 Task: Invite Team Member Softage.4@softage.net to Workspace Database Management. Invite Team Member Softage.4@softage.net to Workspace Database Management. Create Board Influencer Collaboration to Workspace Database Management
Action: Mouse moved to (1017, 116)
Screenshot: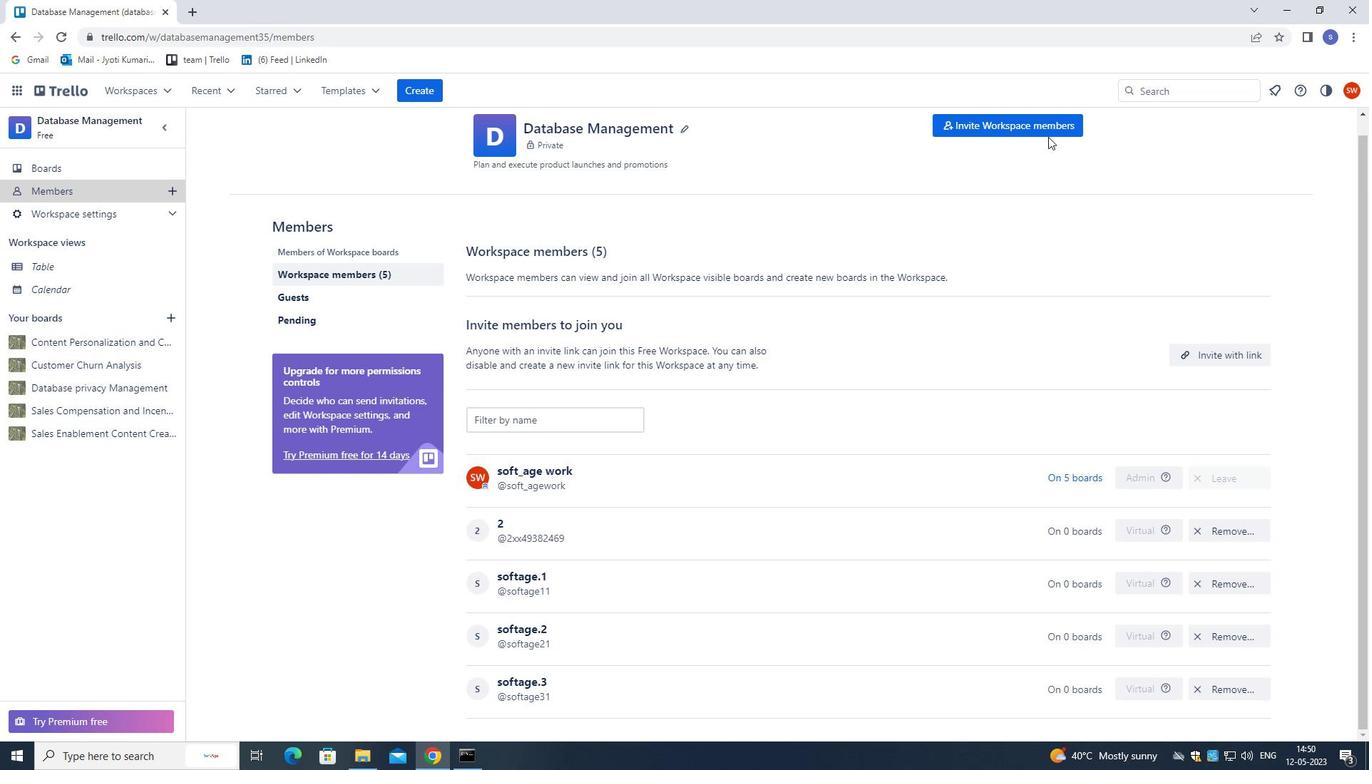 
Action: Mouse pressed left at (1017, 116)
Screenshot: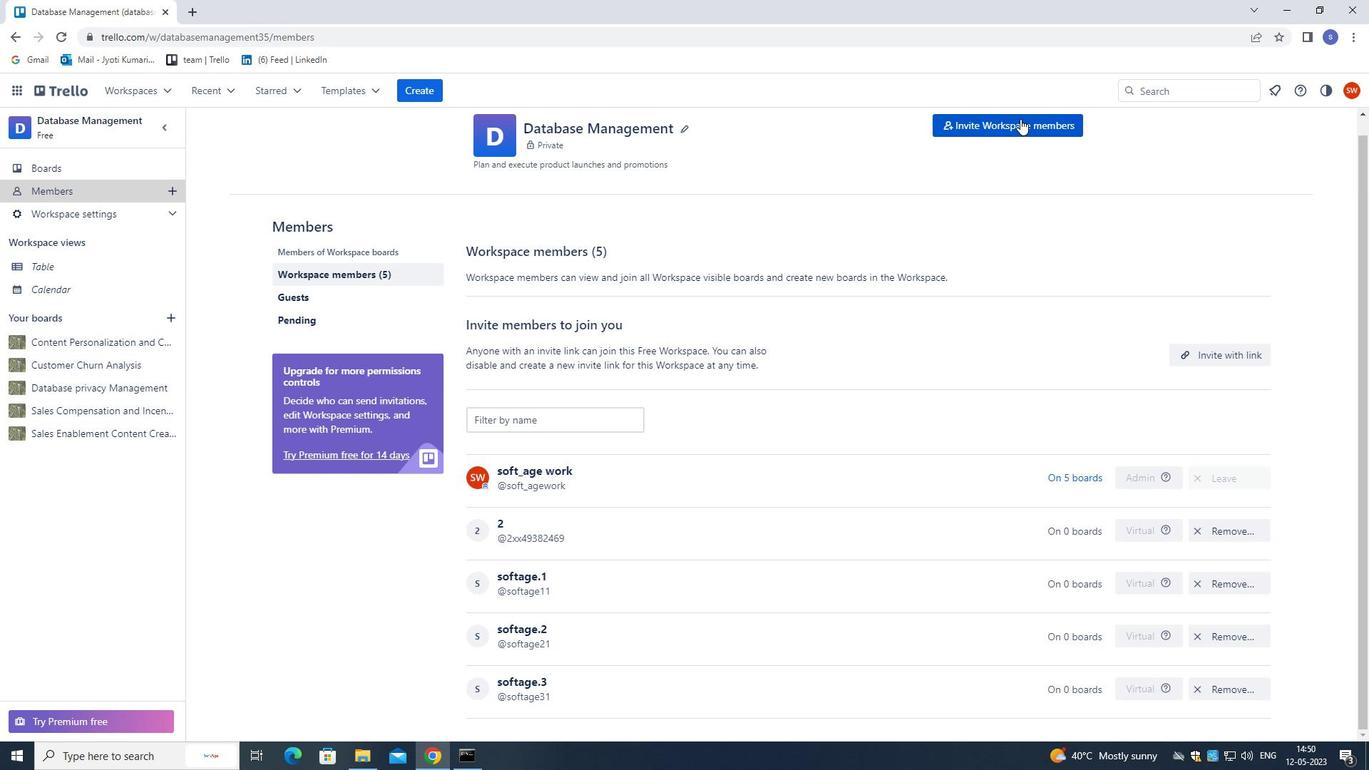 
Action: Mouse moved to (1000, 184)
Screenshot: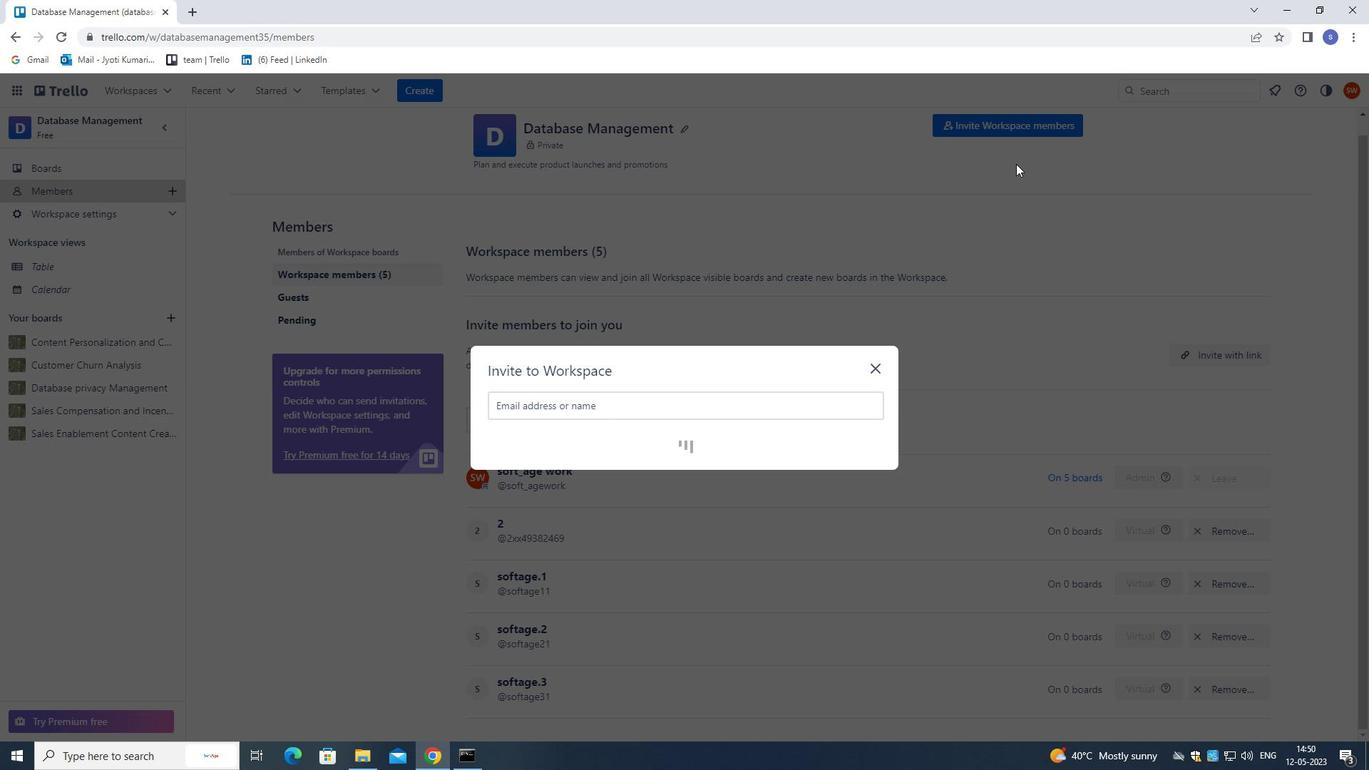 
Action: Key pressed softage.4<Key.shift>@SOFTAGE.NET
Screenshot: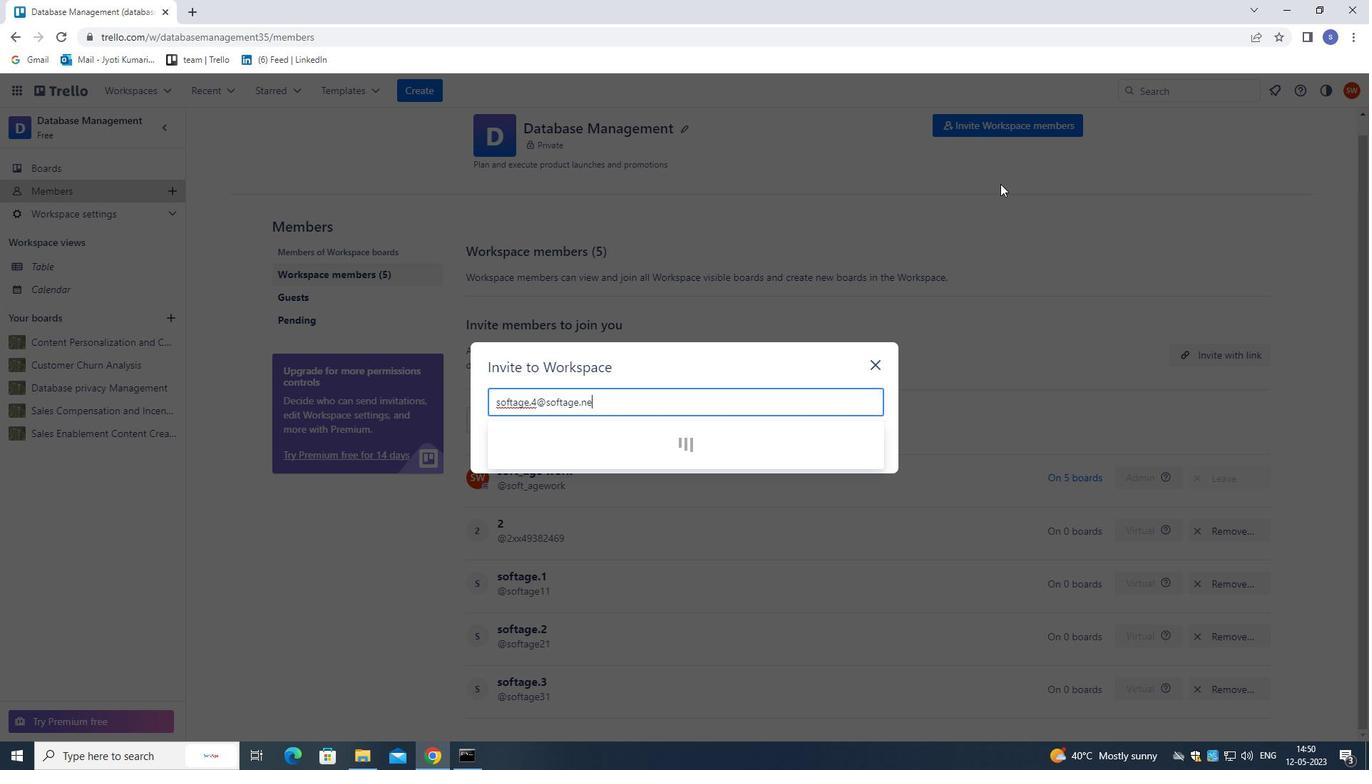 
Action: Mouse moved to (659, 442)
Screenshot: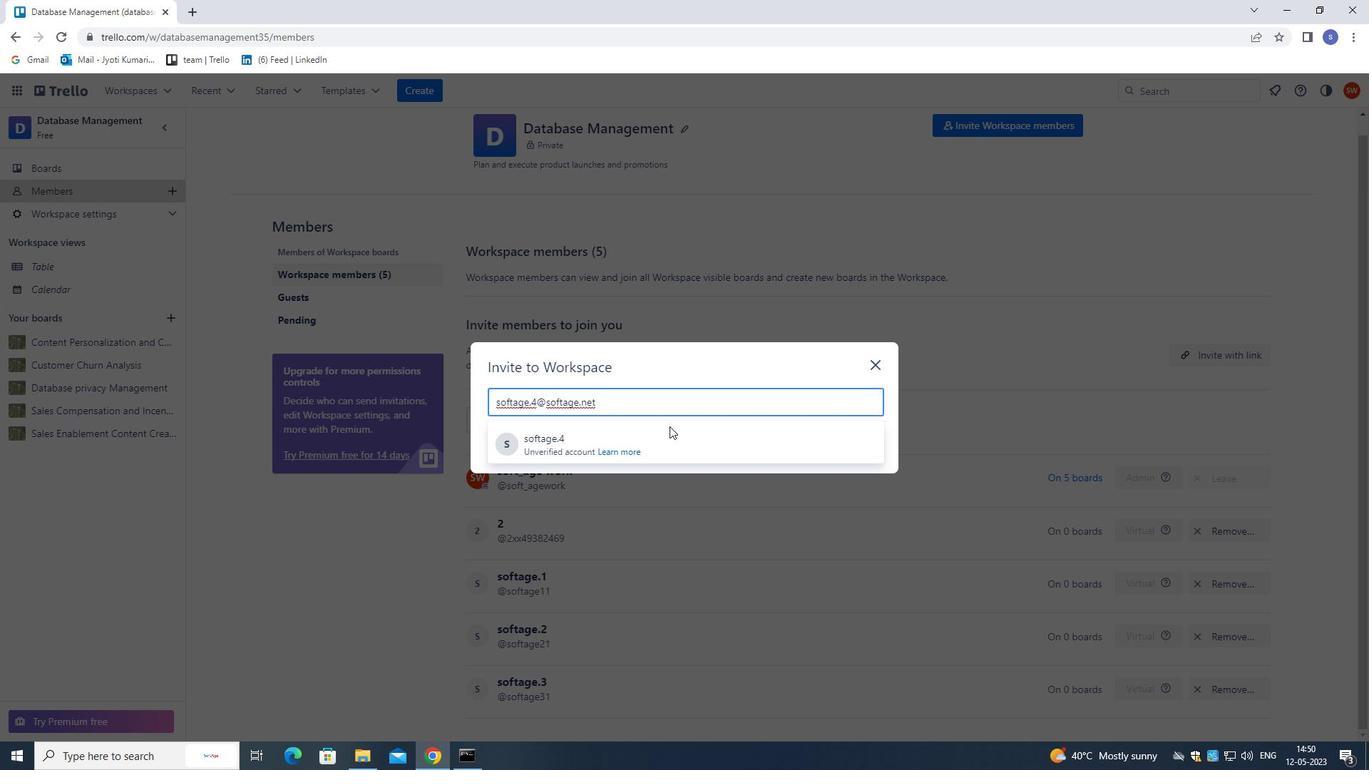 
Action: Mouse pressed left at (659, 442)
Screenshot: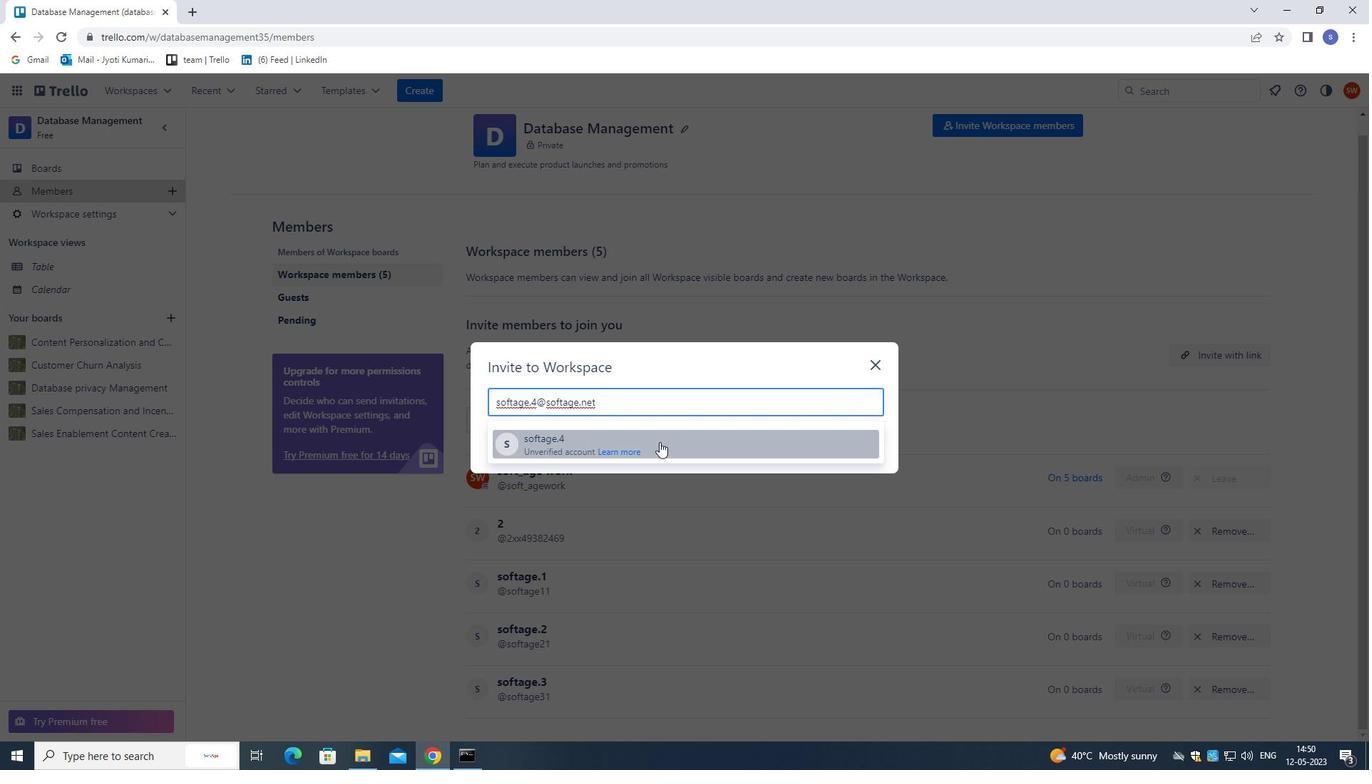 
Action: Mouse moved to (838, 365)
Screenshot: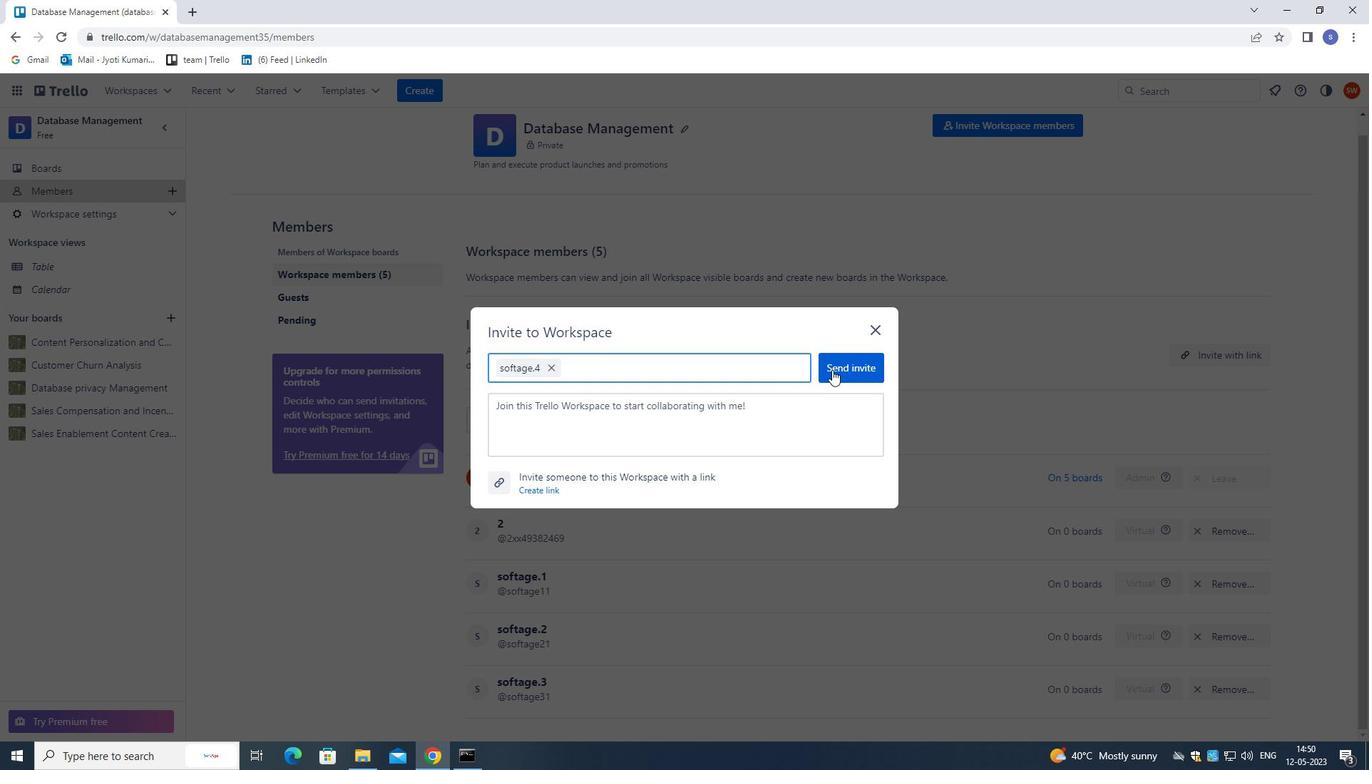 
Action: Mouse pressed left at (838, 365)
Screenshot: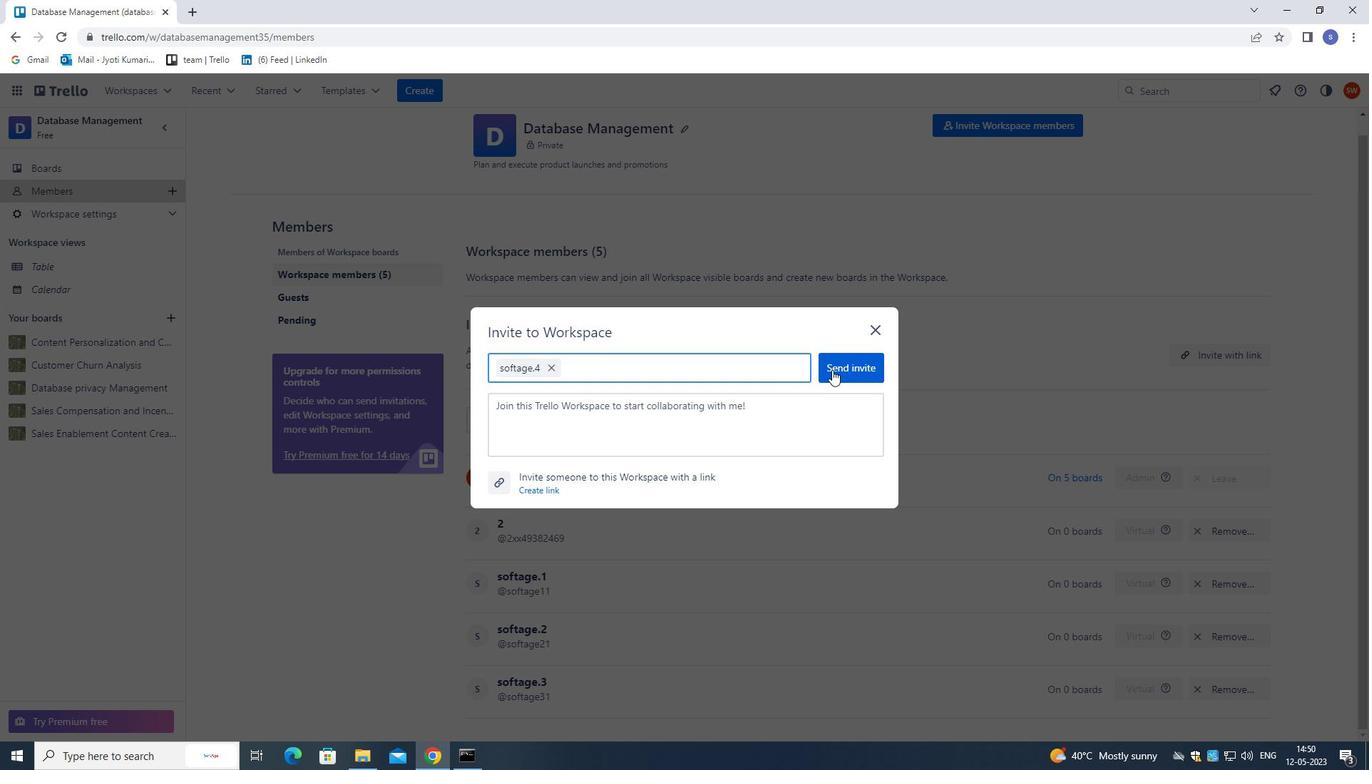 
Action: Mouse moved to (962, 121)
Screenshot: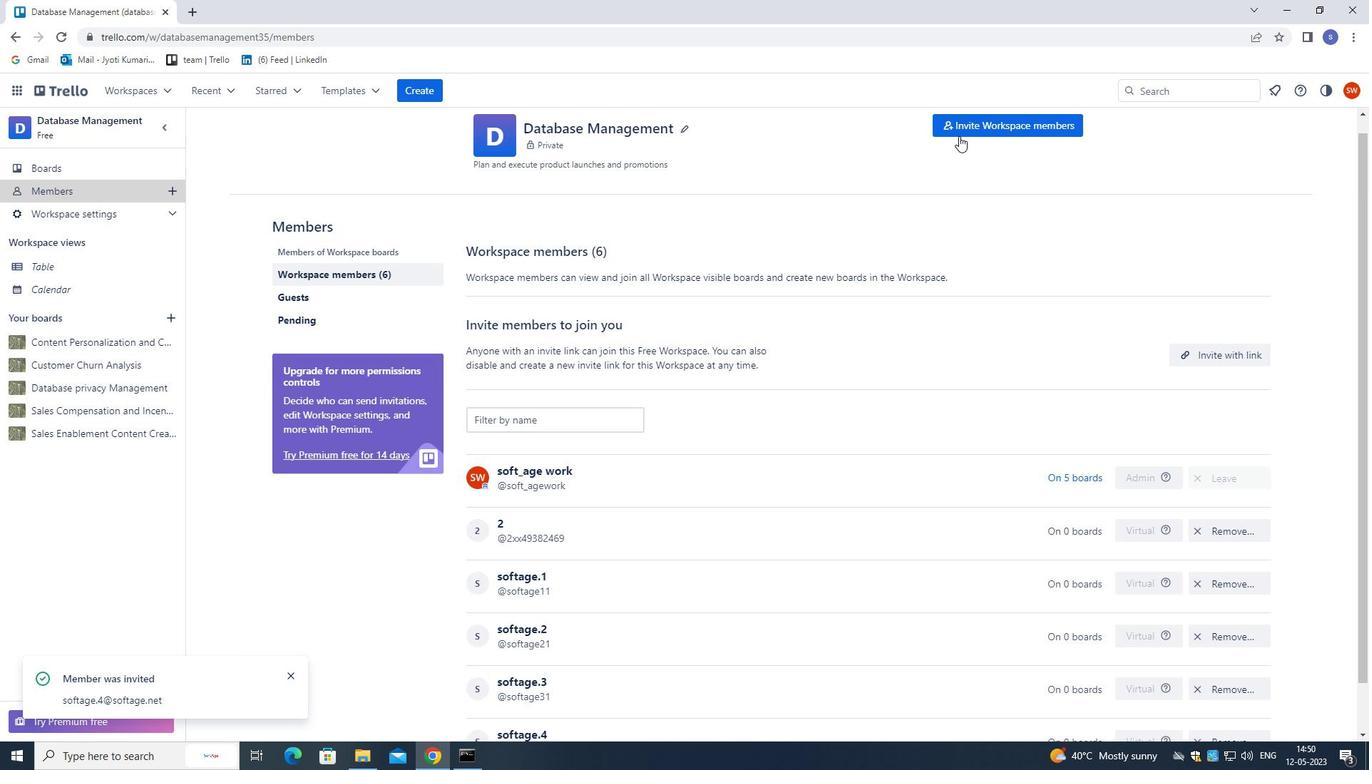 
Action: Mouse pressed left at (962, 121)
Screenshot: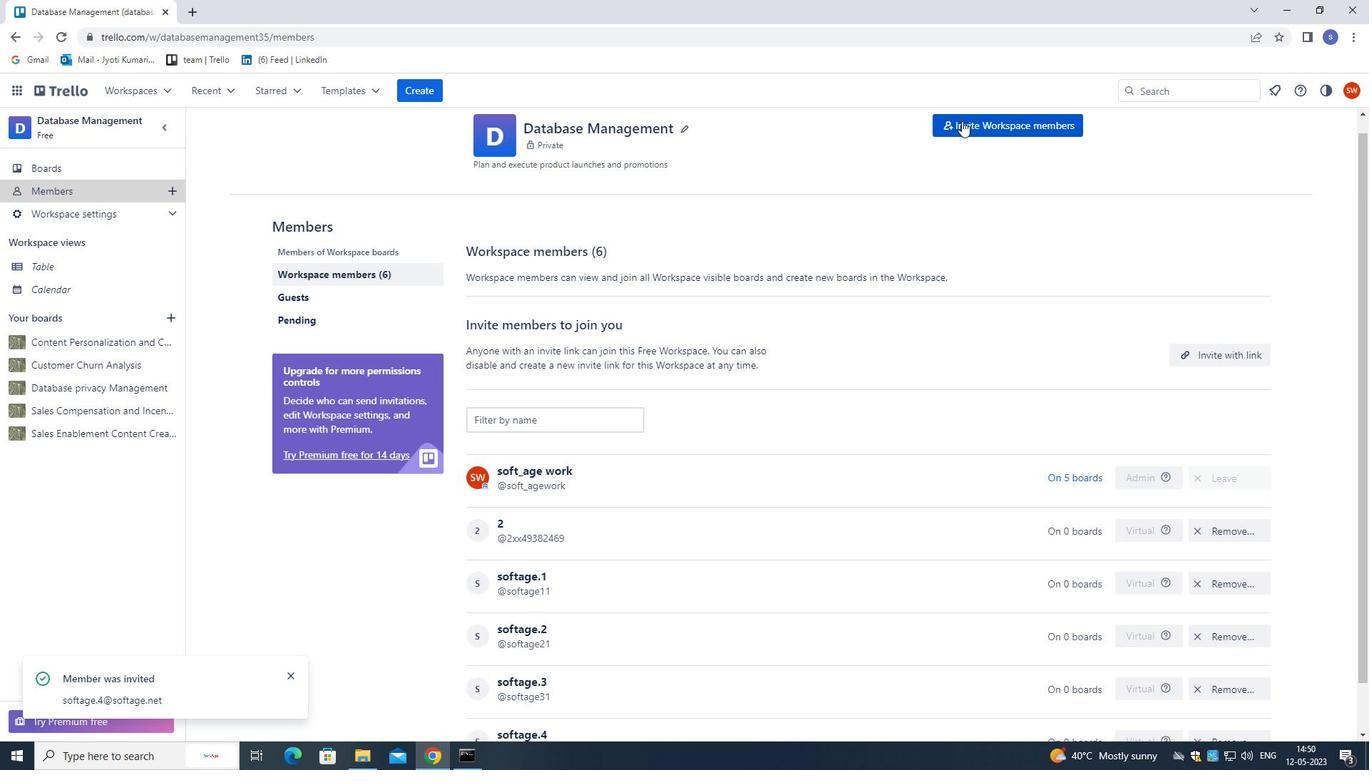 
Action: Mouse moved to (905, 174)
Screenshot: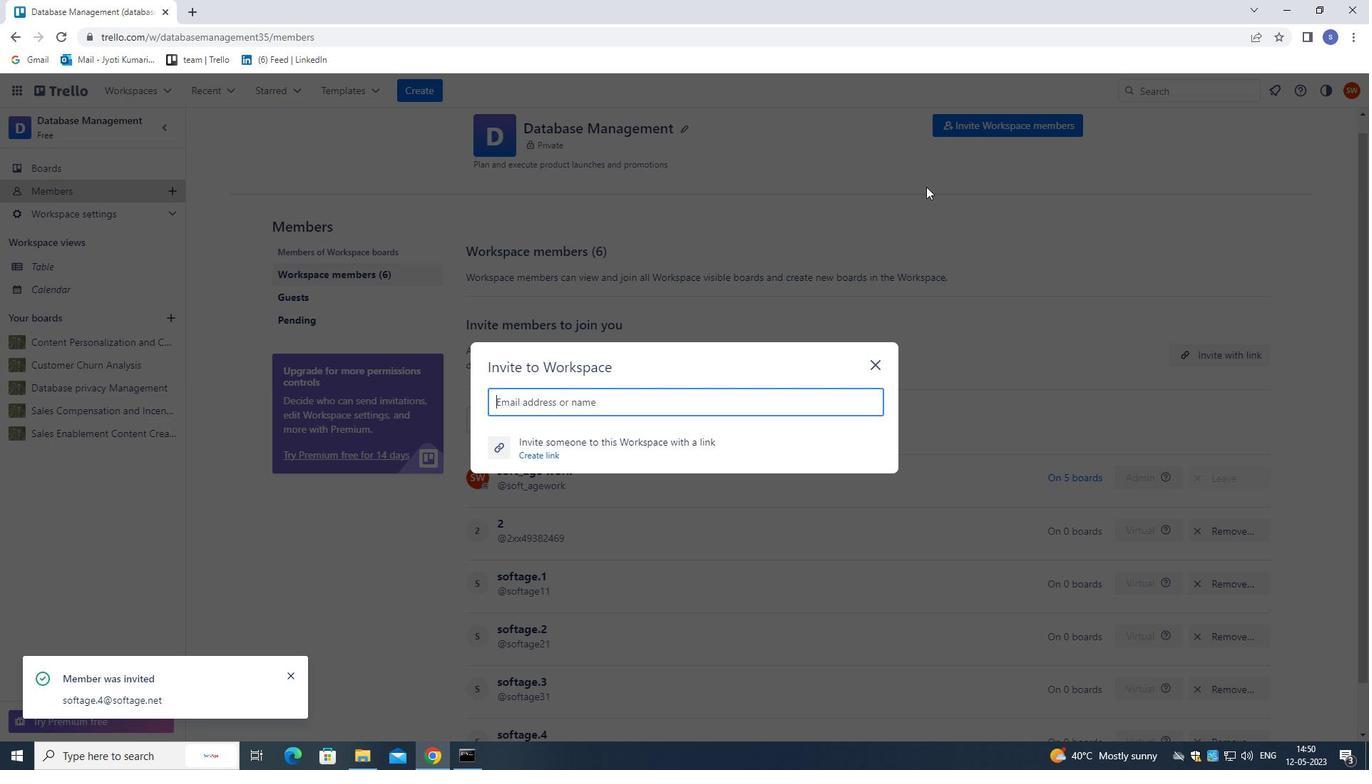 
Action: Key pressed SOFTAGE.4<Key.shift>@SOFTAGE.NET
Screenshot: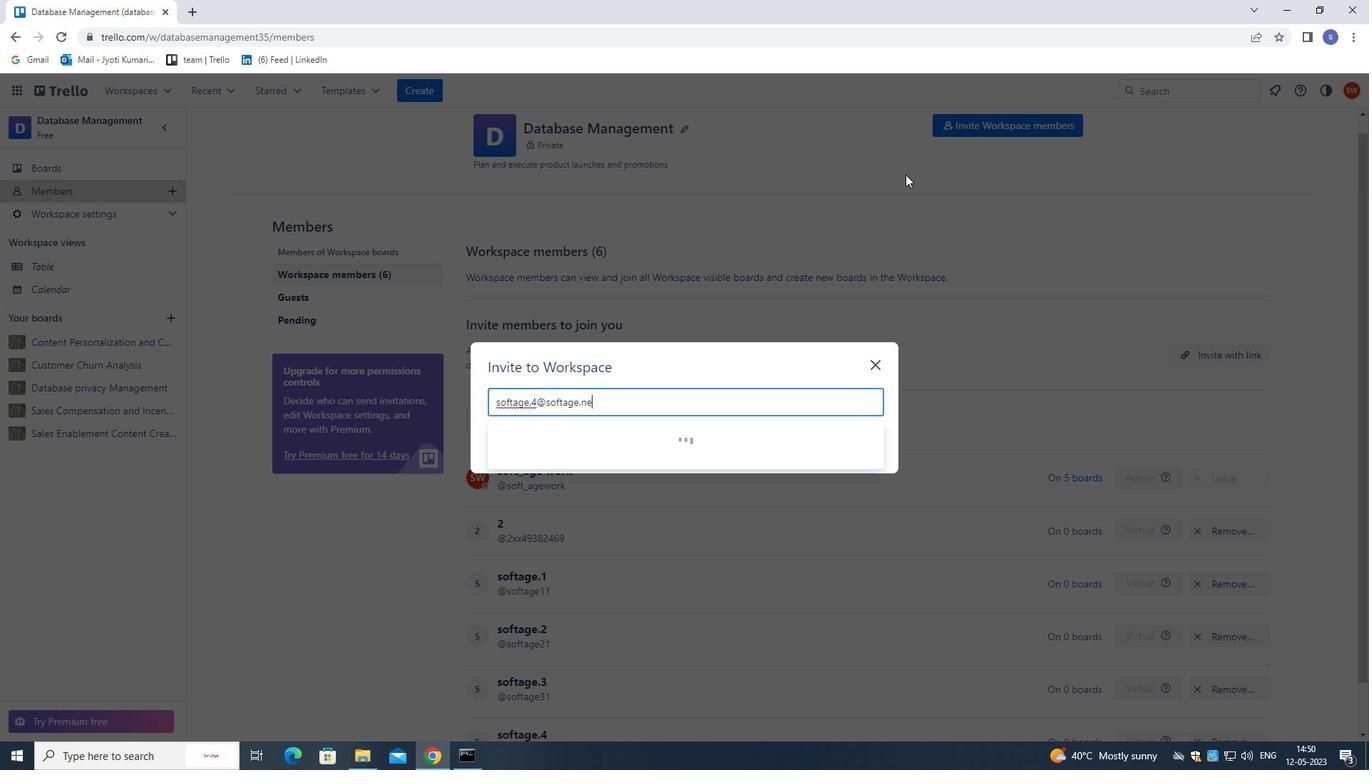 
Action: Mouse moved to (662, 437)
Screenshot: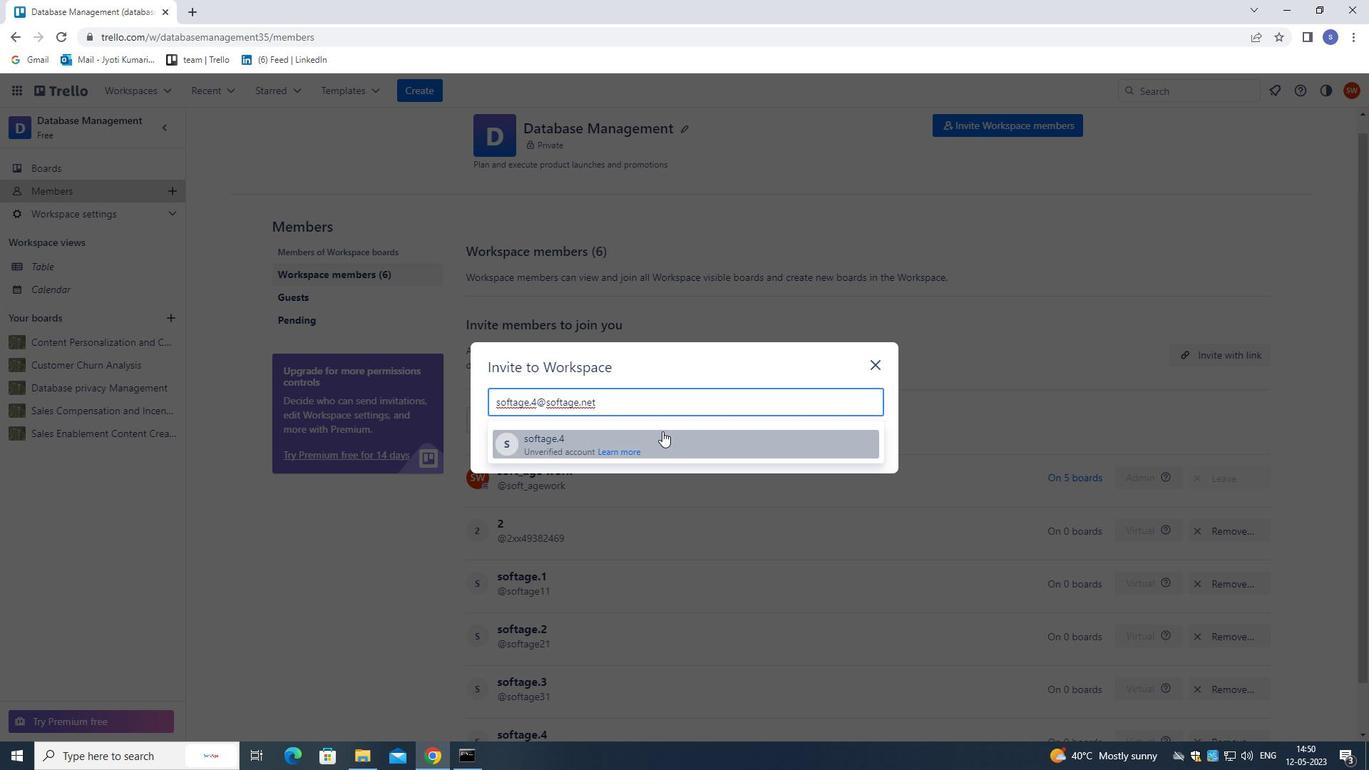 
Action: Mouse pressed left at (662, 437)
Screenshot: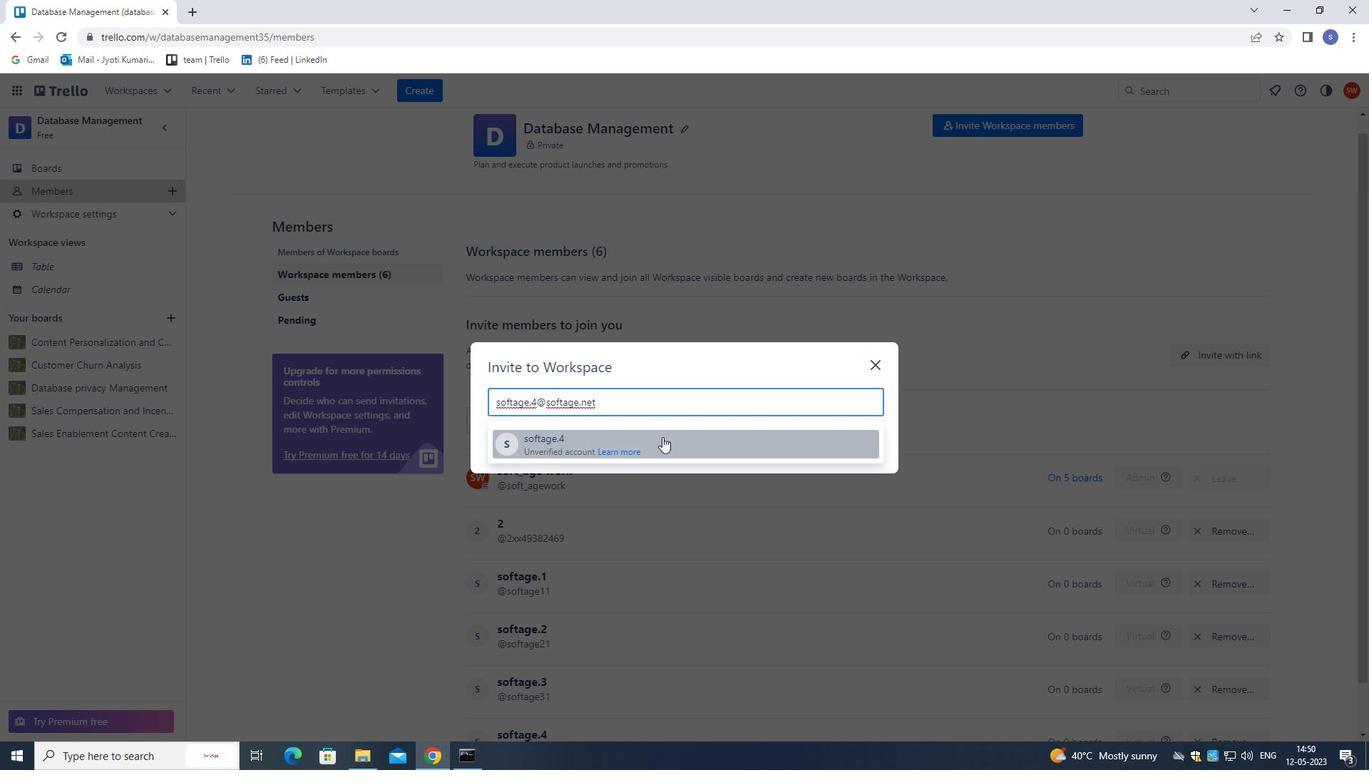 
Action: Mouse moved to (833, 360)
Screenshot: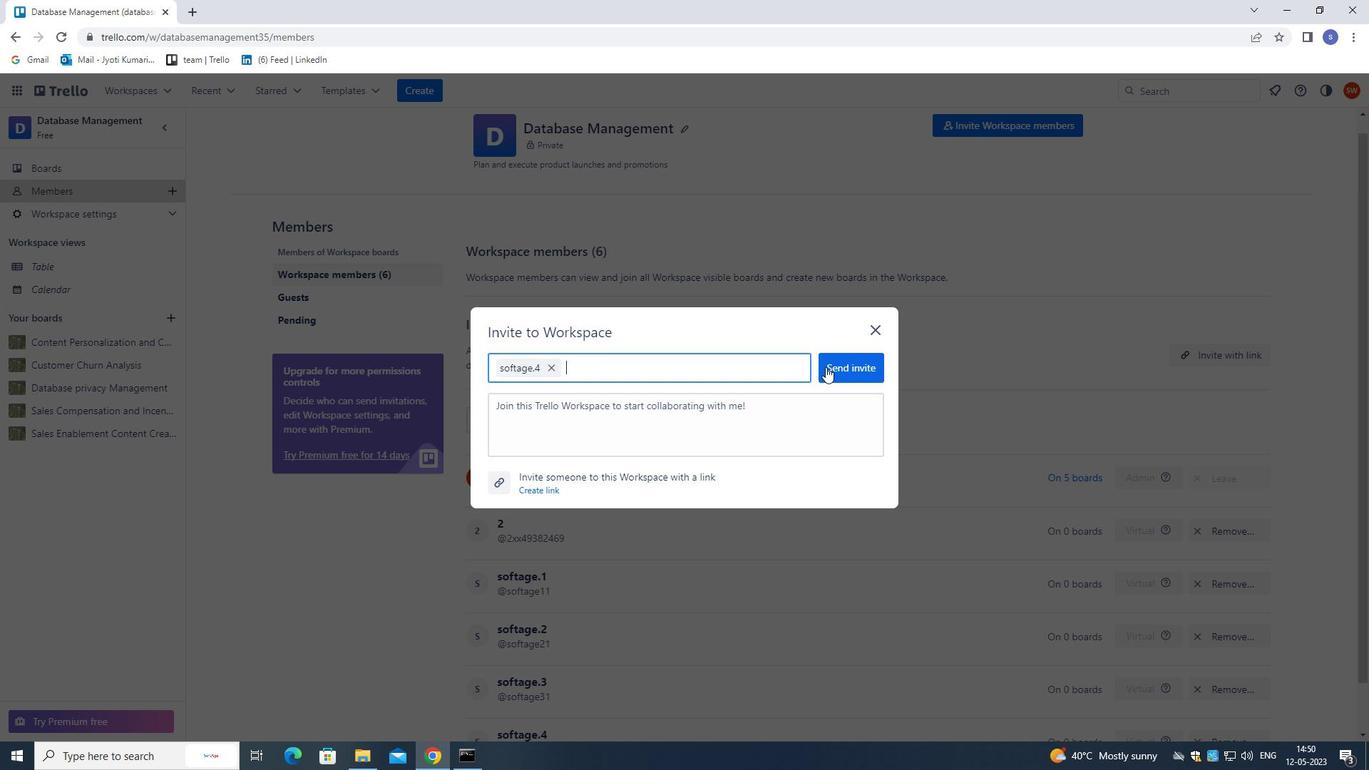 
Action: Mouse pressed left at (833, 360)
Screenshot: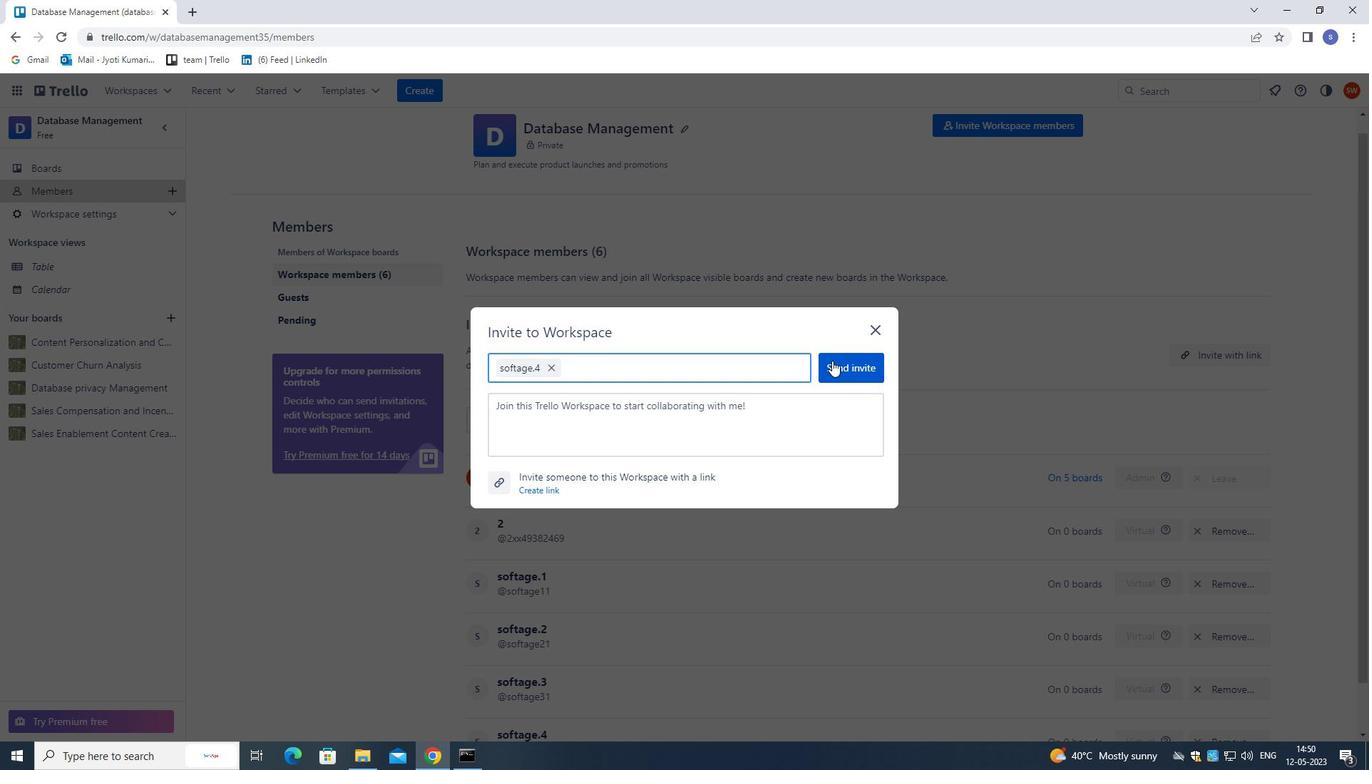 
Action: Mouse moved to (872, 329)
Screenshot: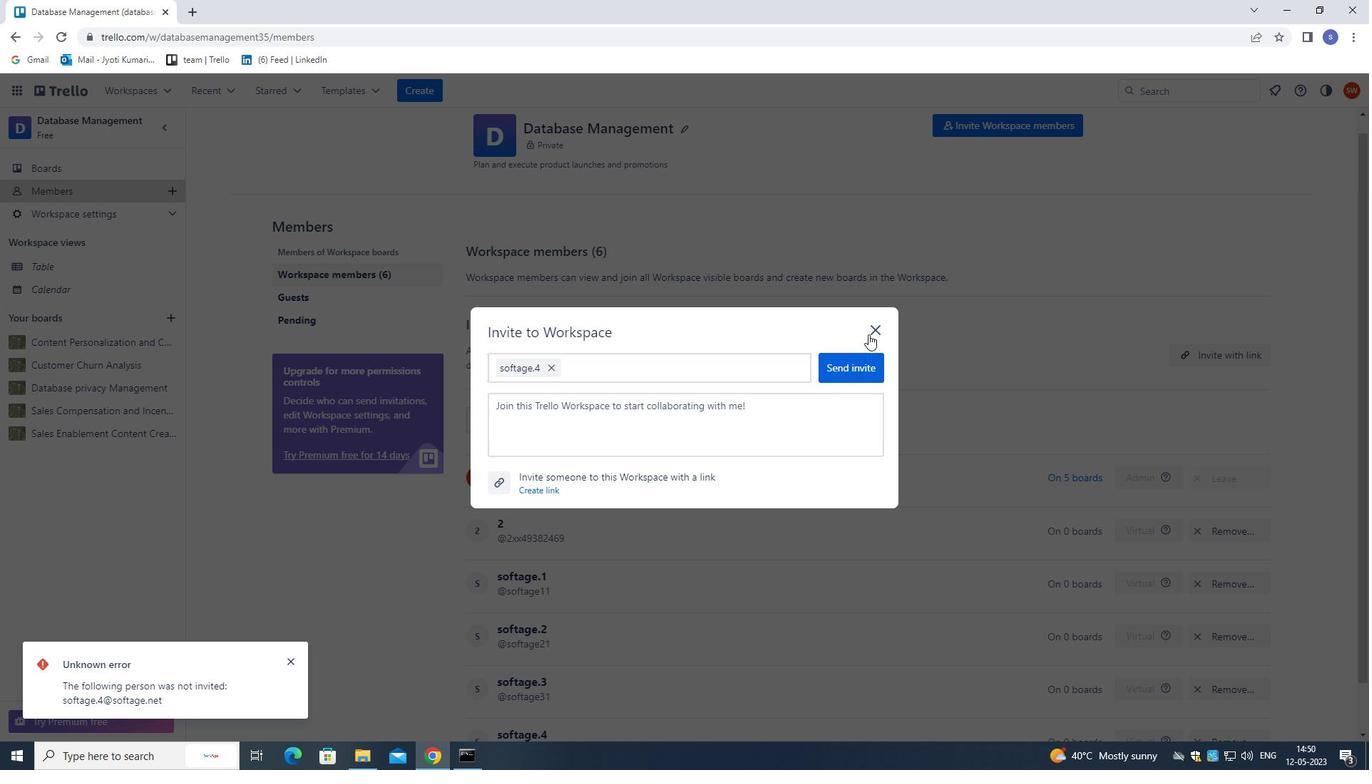 
Action: Mouse pressed left at (872, 329)
Screenshot: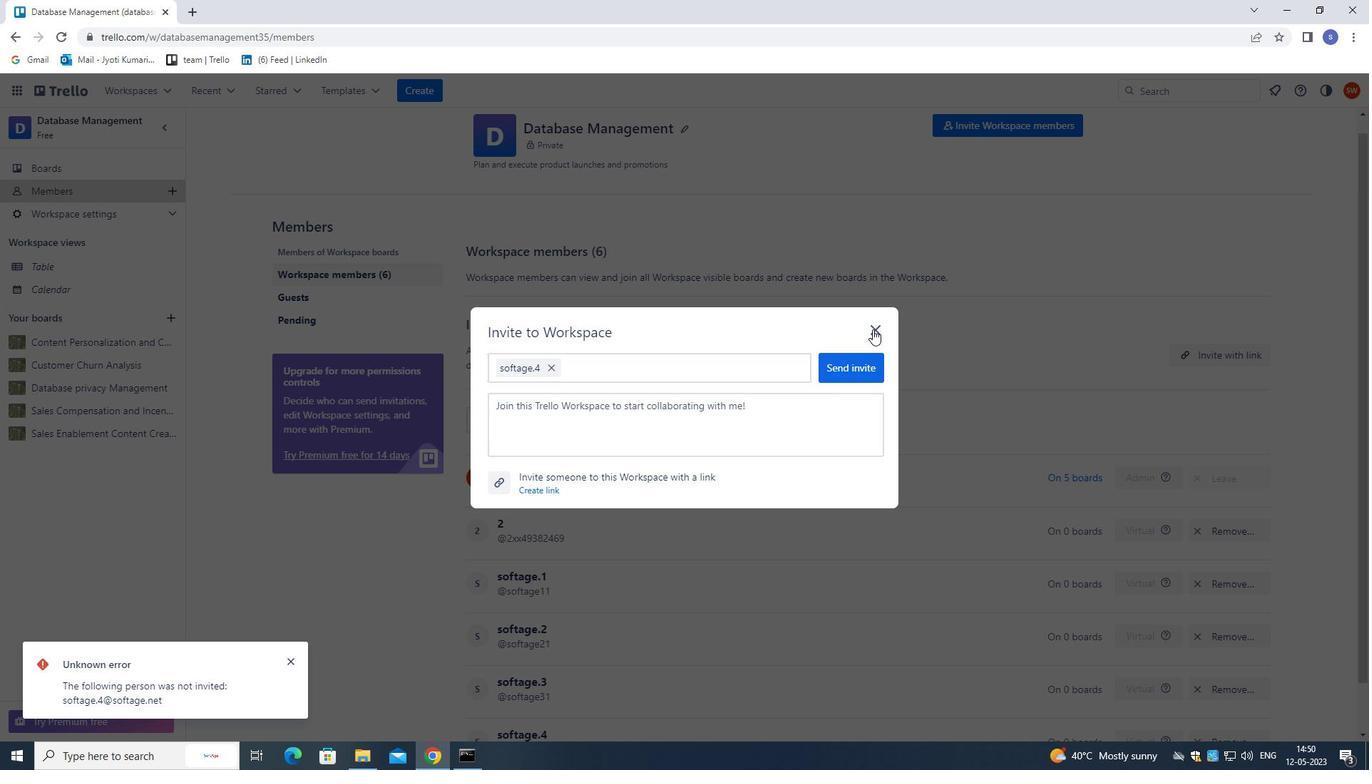 
Action: Mouse moved to (438, 87)
Screenshot: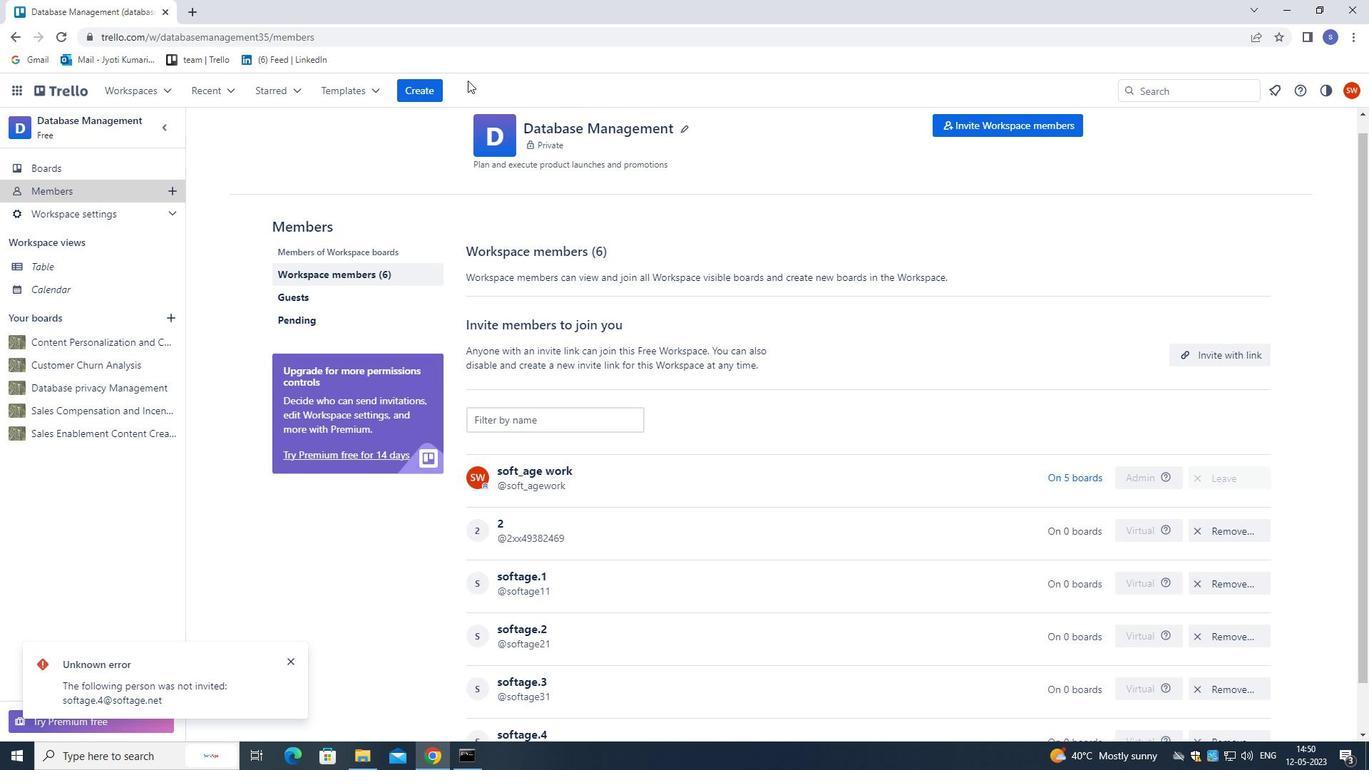
Action: Mouse pressed left at (438, 87)
Screenshot: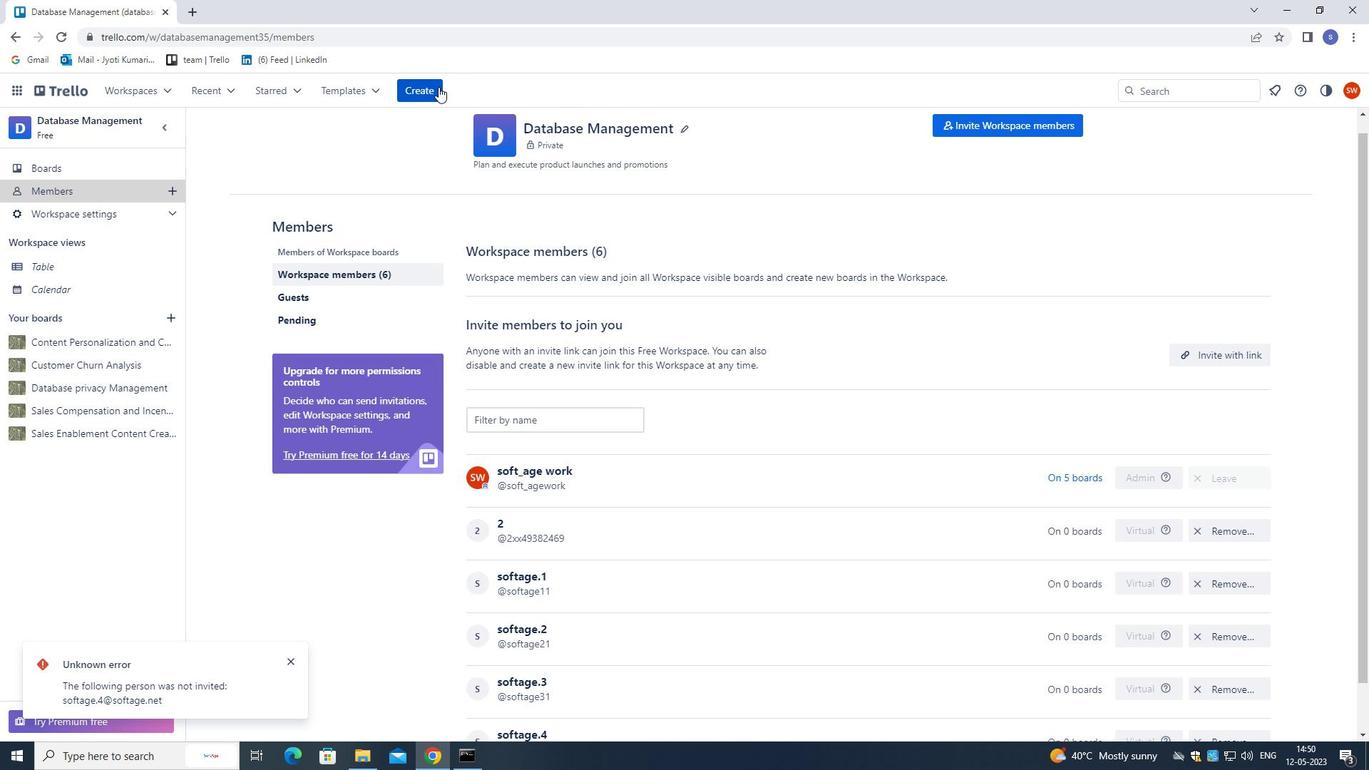 
Action: Mouse moved to (442, 146)
Screenshot: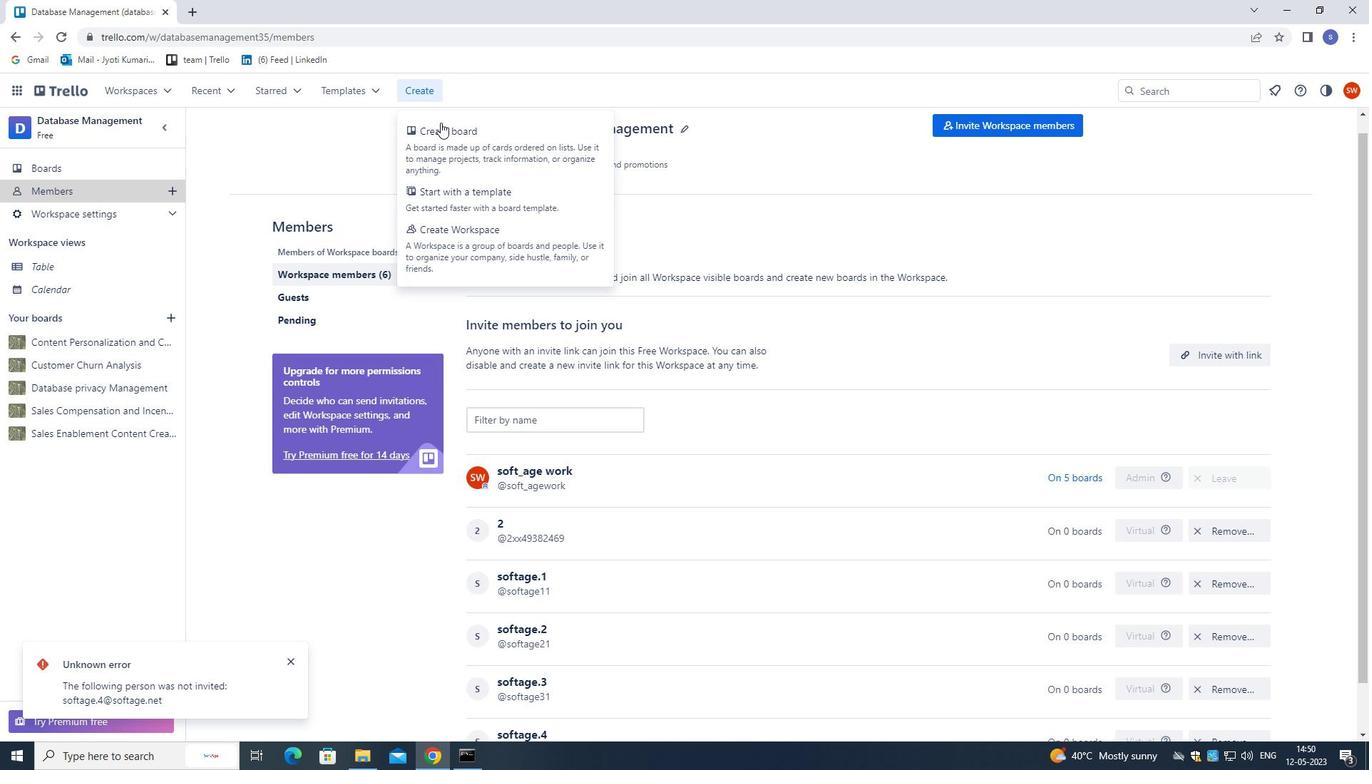 
Action: Mouse pressed left at (442, 146)
Screenshot: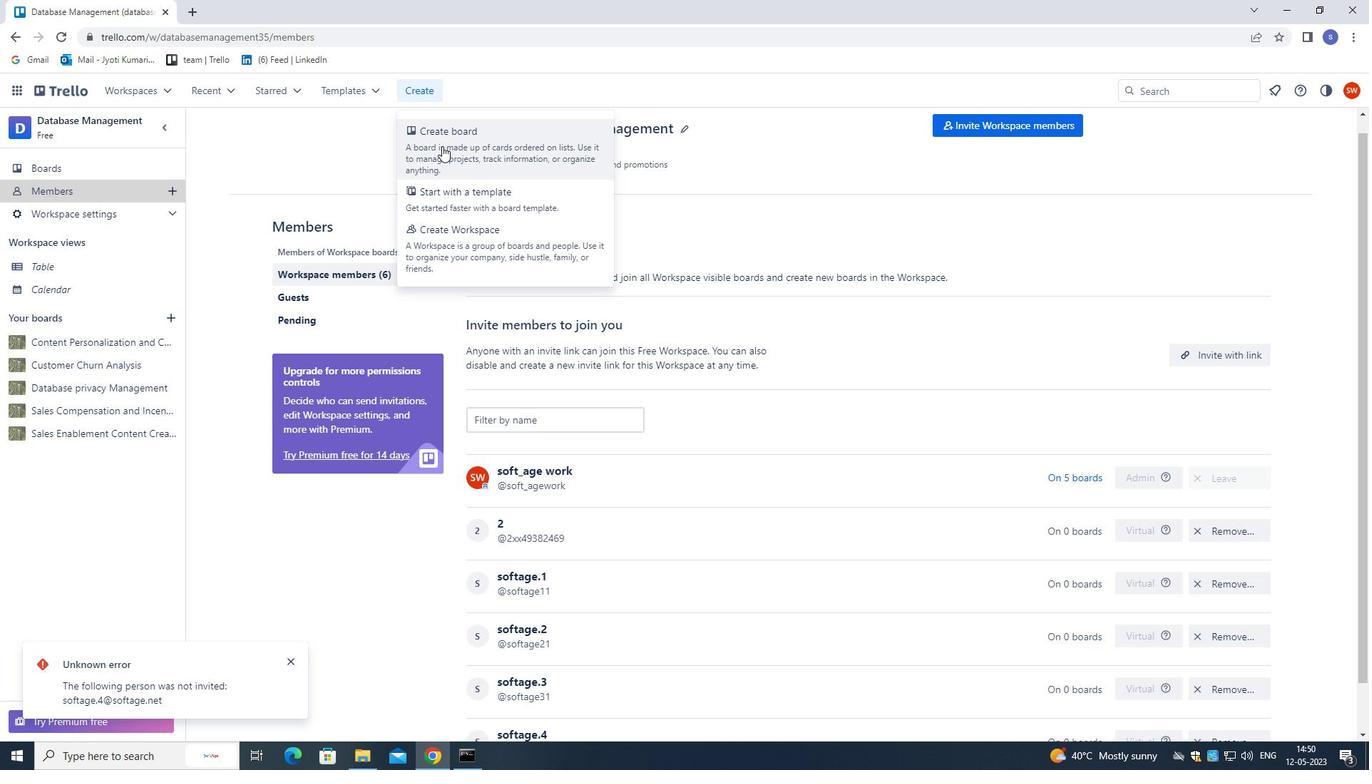 
Action: Mouse moved to (445, 150)
Screenshot: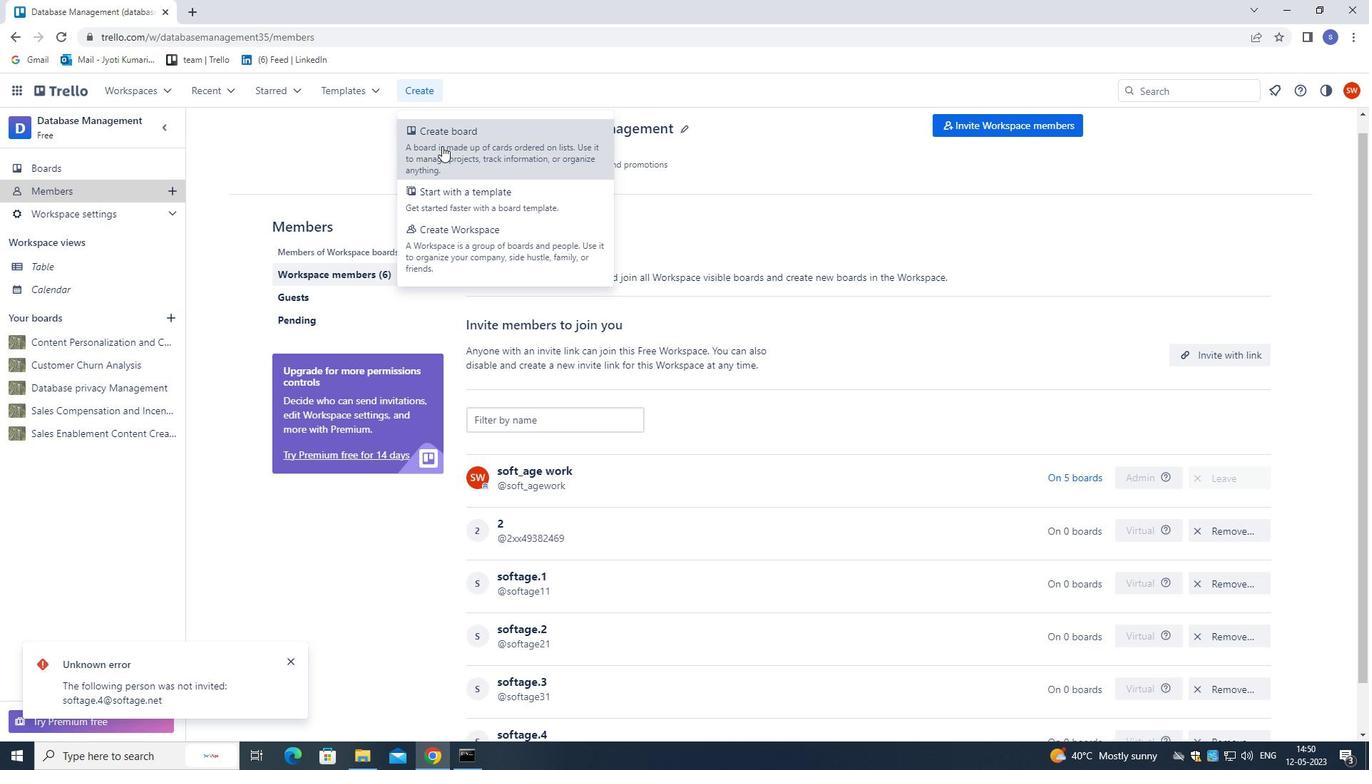 
Action: Key pressed <Key.shift>INFLUENCER<Key.space><Key.shift>COLLABORATION<Key.enter>
Screenshot: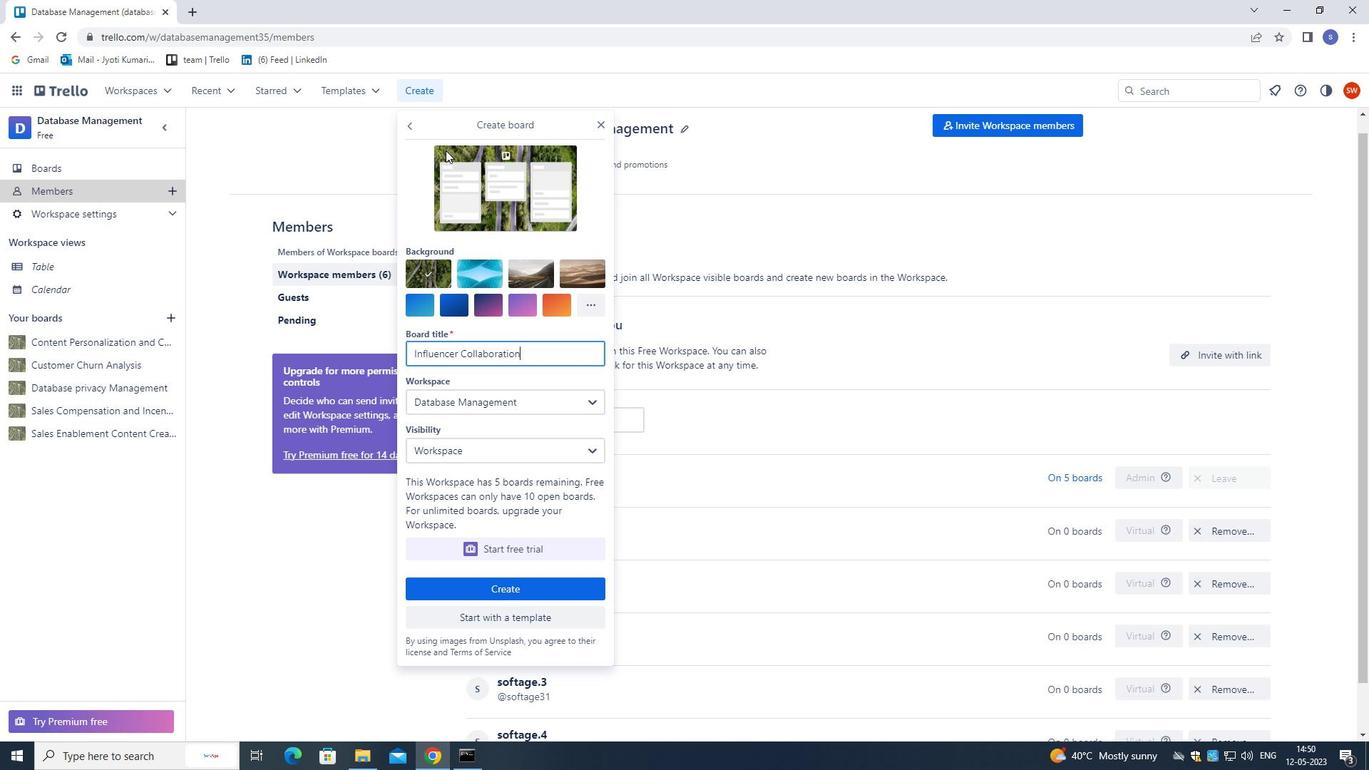 
Action: Mouse moved to (446, 150)
Screenshot: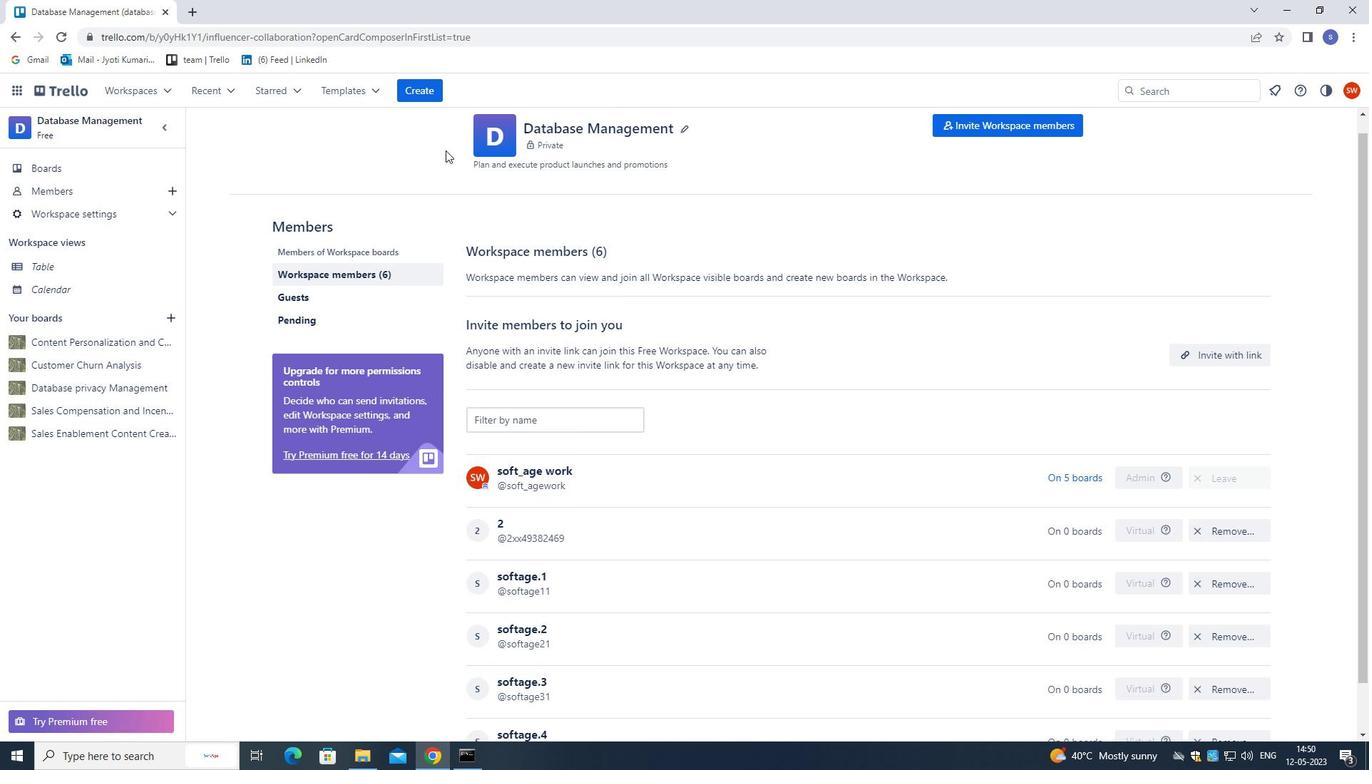
